 Task: Add Denco Sow Good Slant Tip Tweezers to the cart.
Action: Mouse moved to (312, 164)
Screenshot: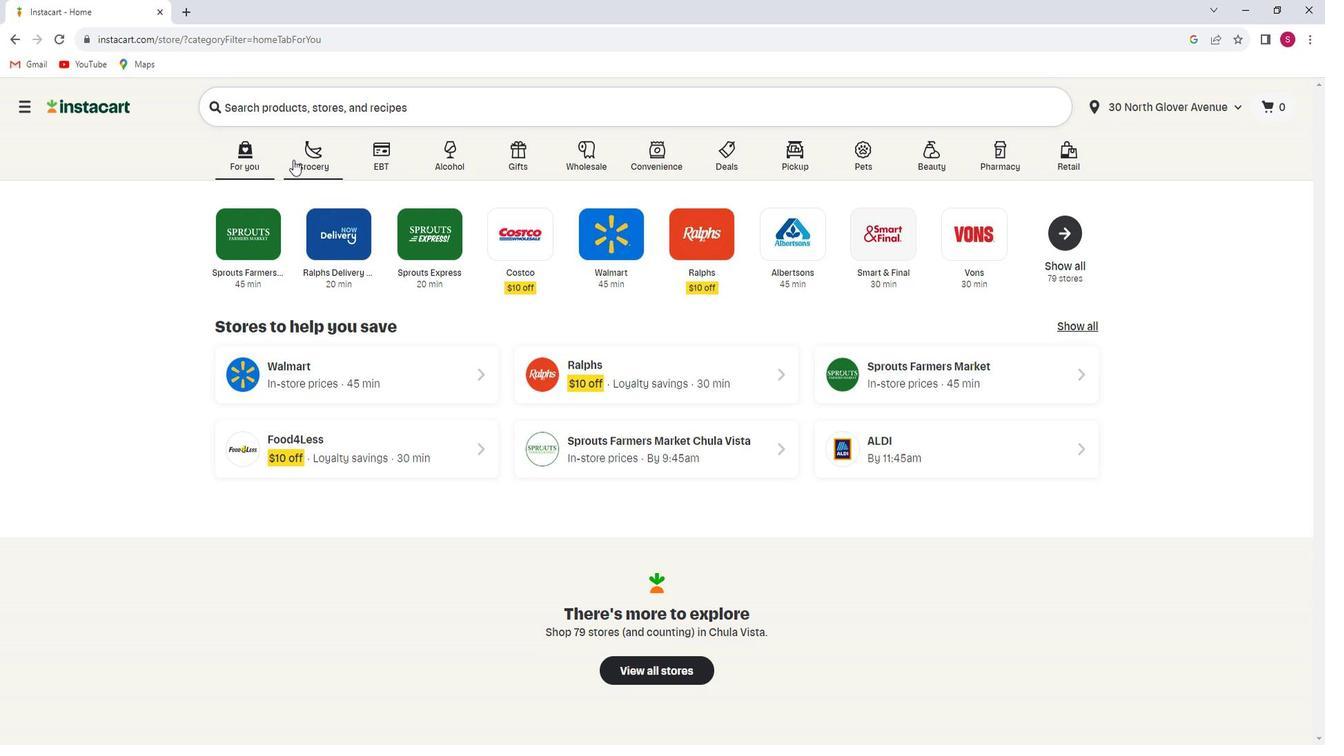 
Action: Mouse pressed left at (312, 164)
Screenshot: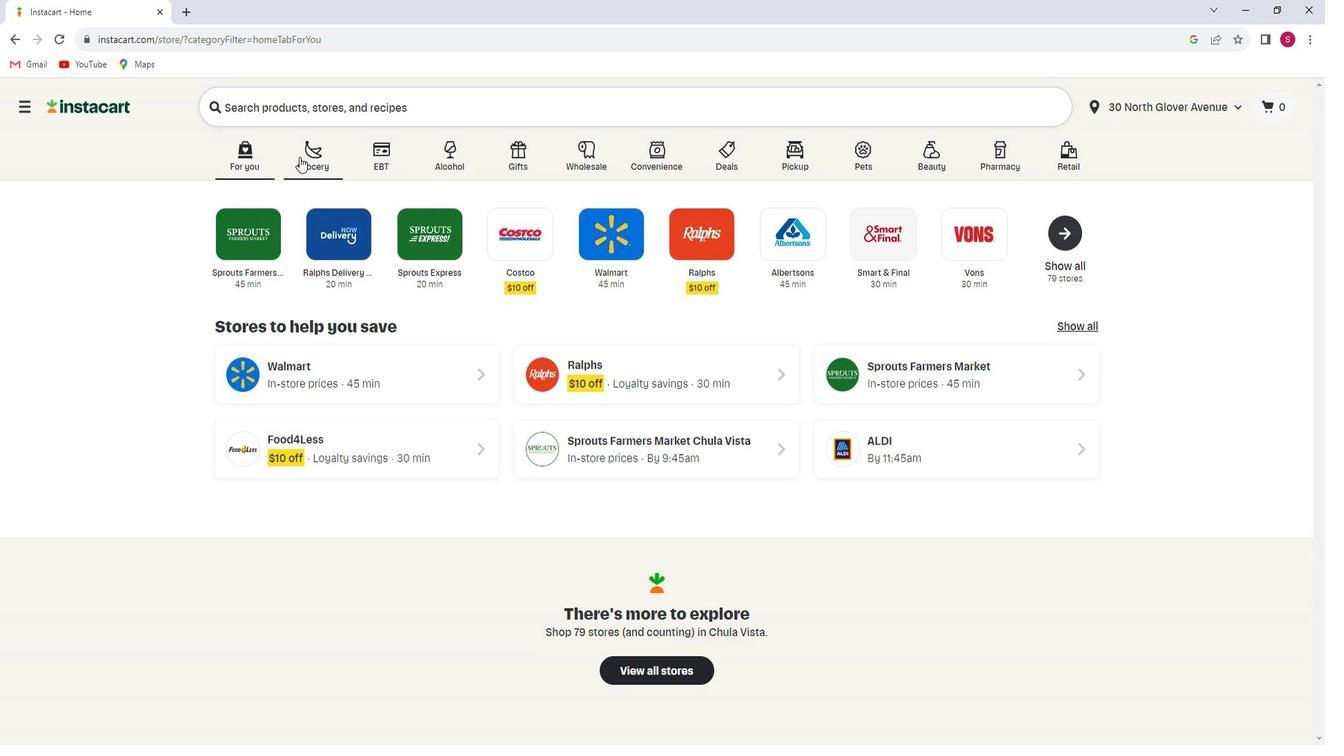 
Action: Mouse moved to (317, 403)
Screenshot: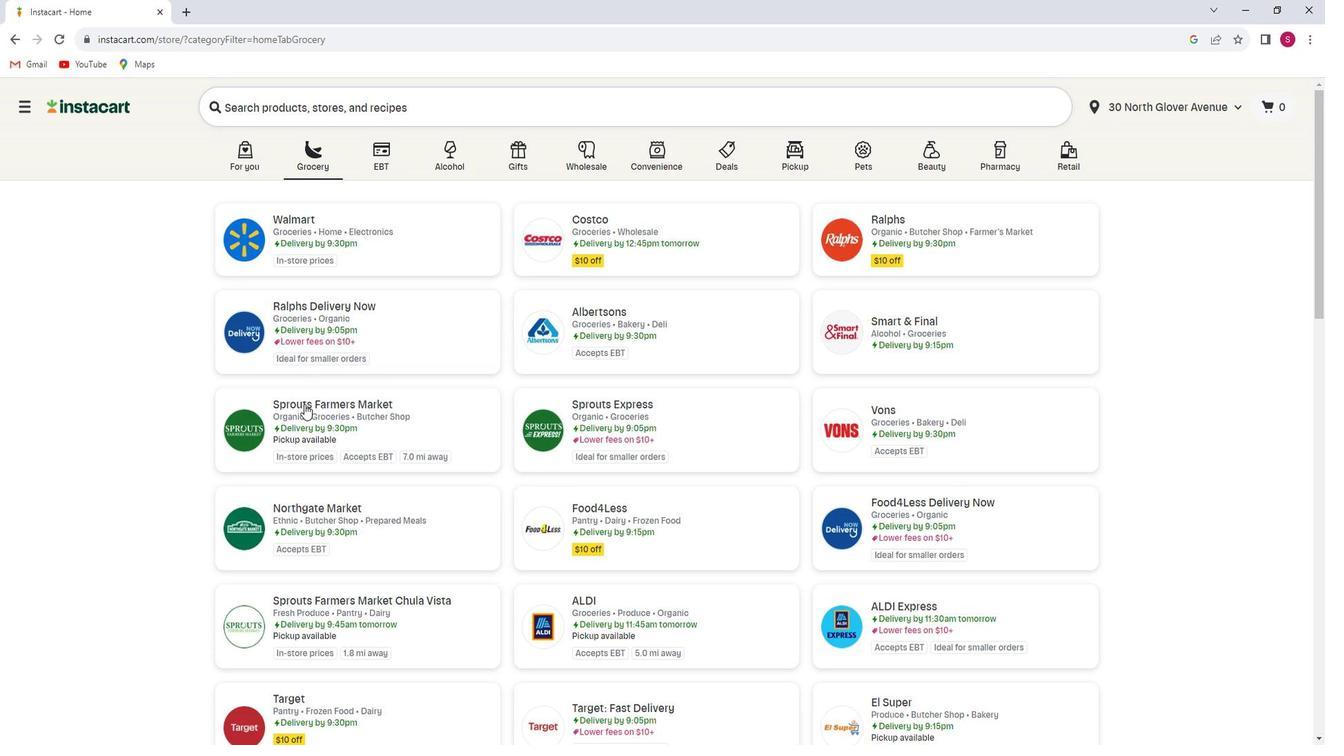 
Action: Mouse pressed left at (317, 403)
Screenshot: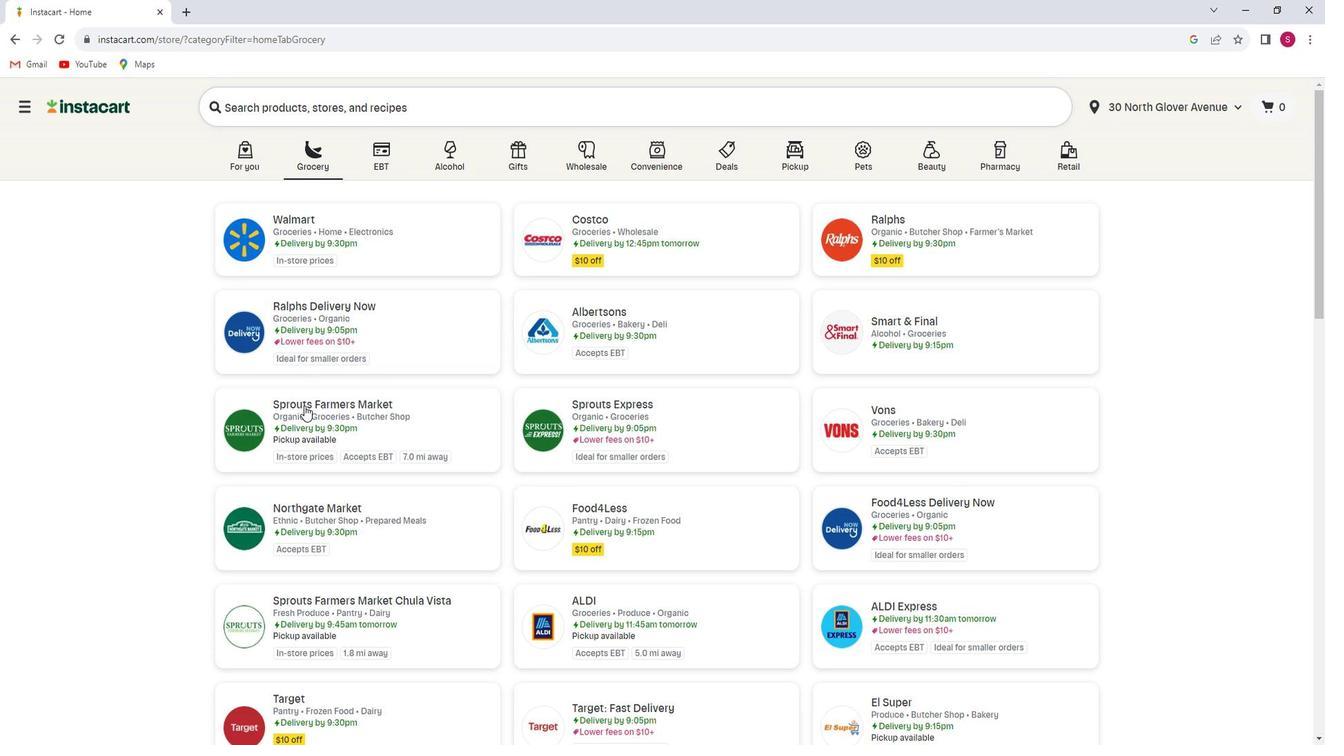 
Action: Mouse moved to (113, 502)
Screenshot: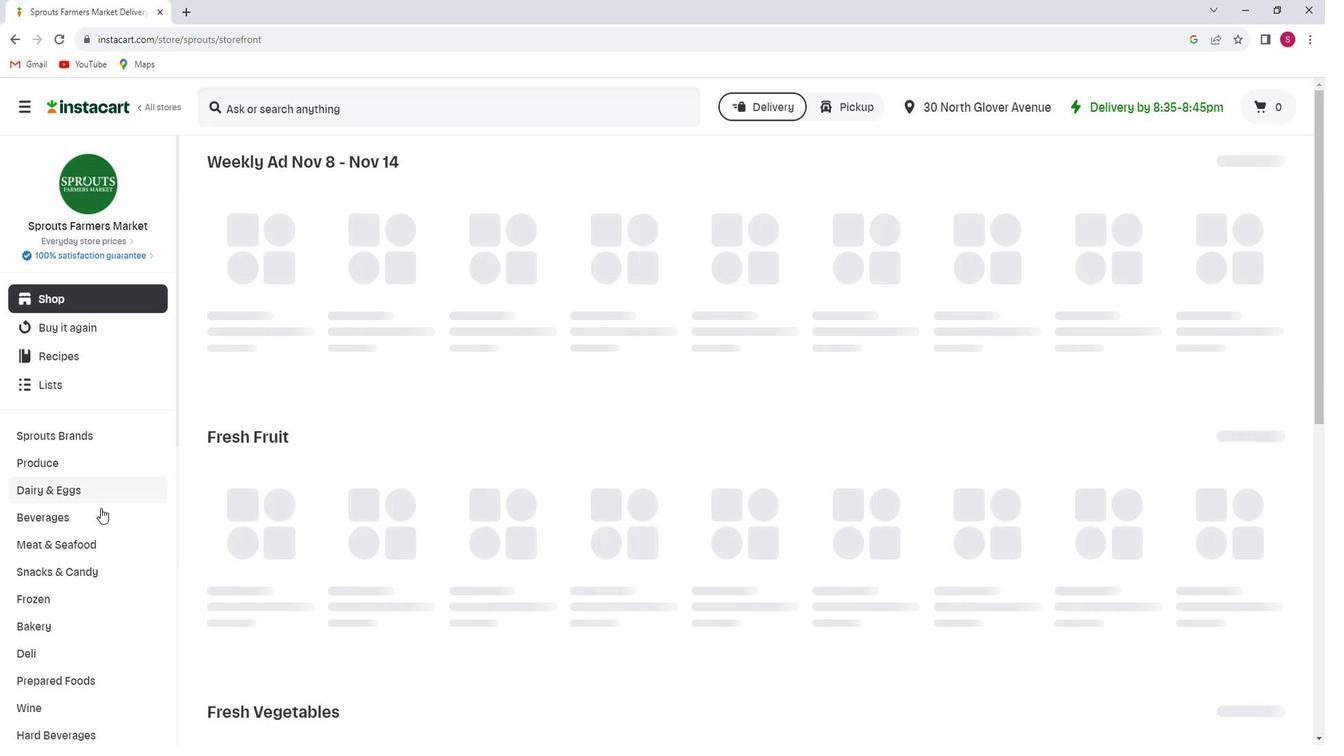 
Action: Mouse scrolled (113, 501) with delta (0, 0)
Screenshot: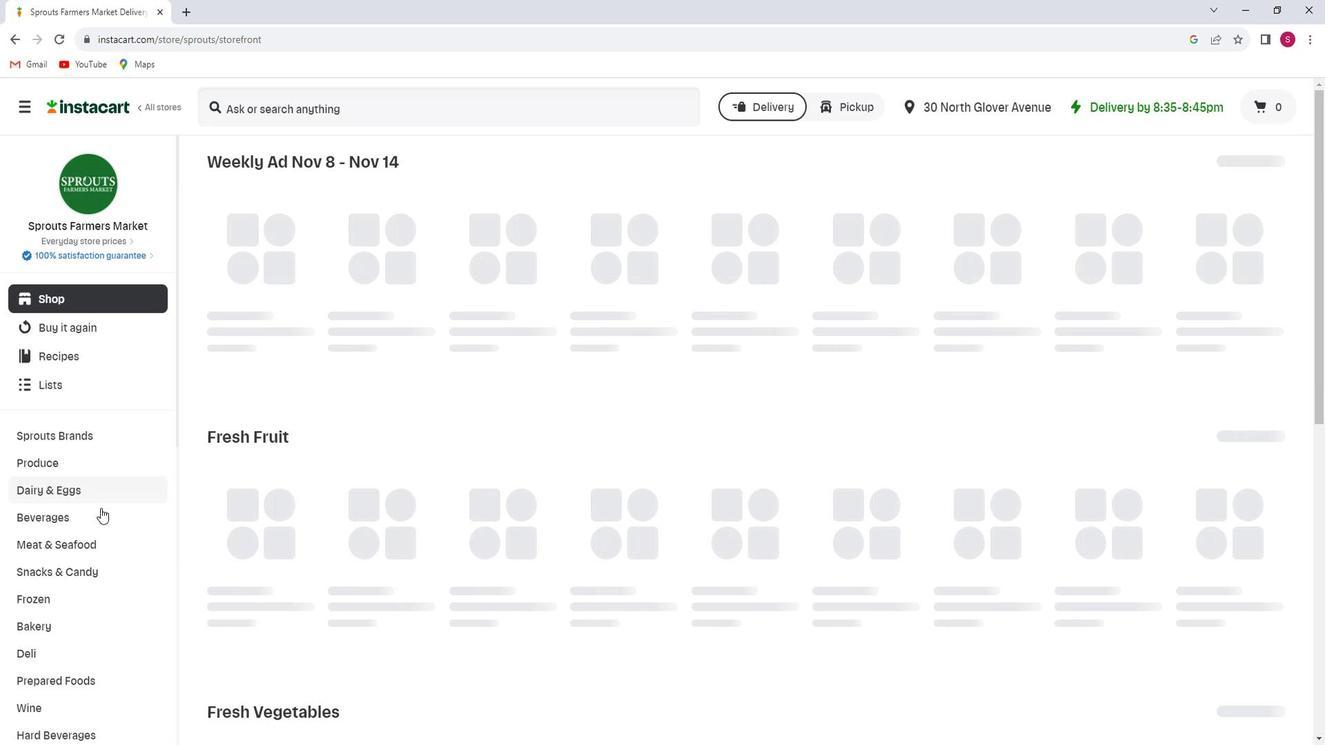 
Action: Mouse scrolled (113, 501) with delta (0, 0)
Screenshot: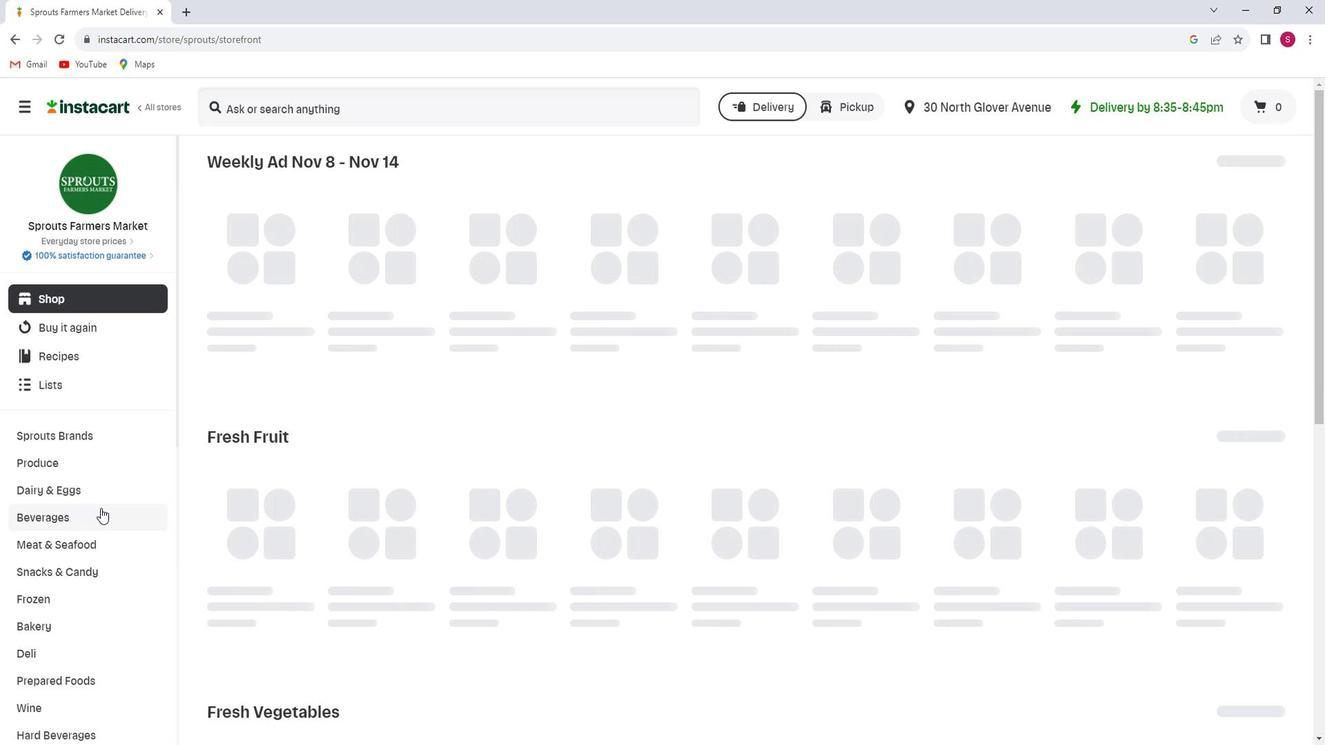
Action: Mouse scrolled (113, 501) with delta (0, 0)
Screenshot: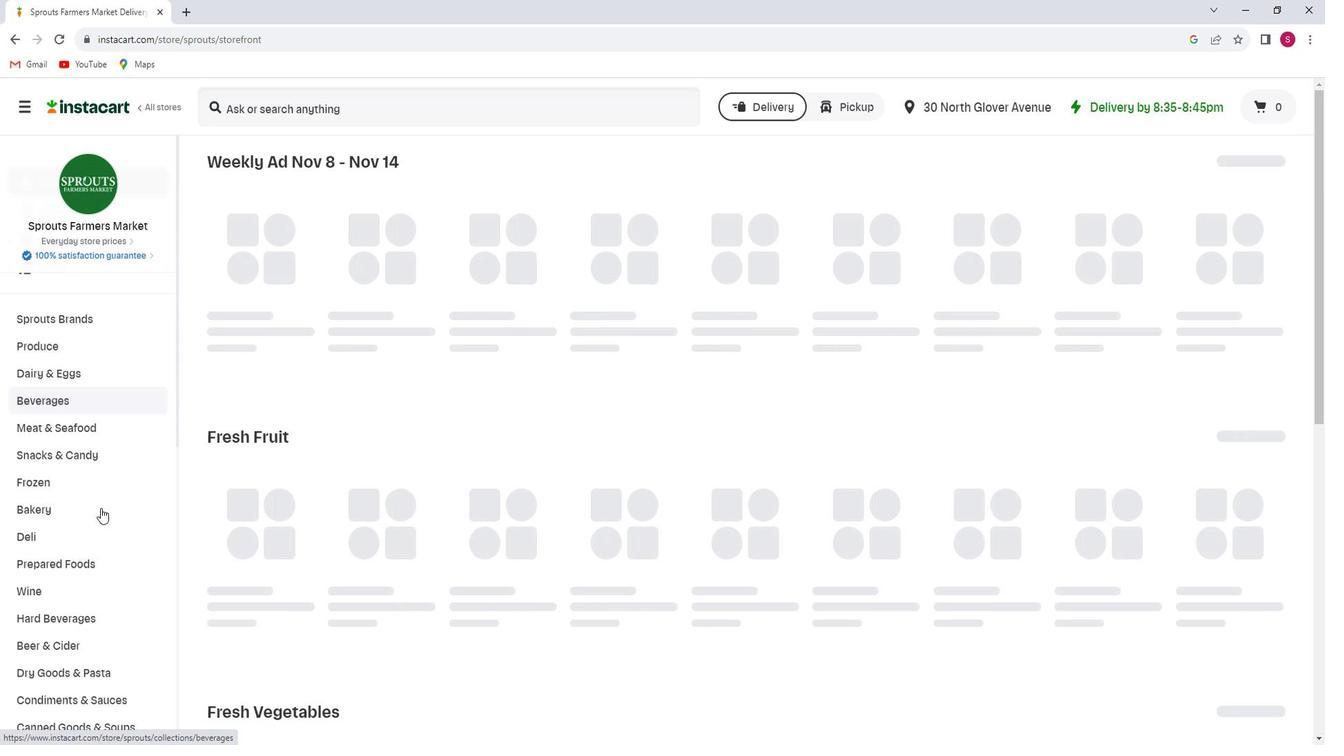 
Action: Mouse scrolled (113, 501) with delta (0, 0)
Screenshot: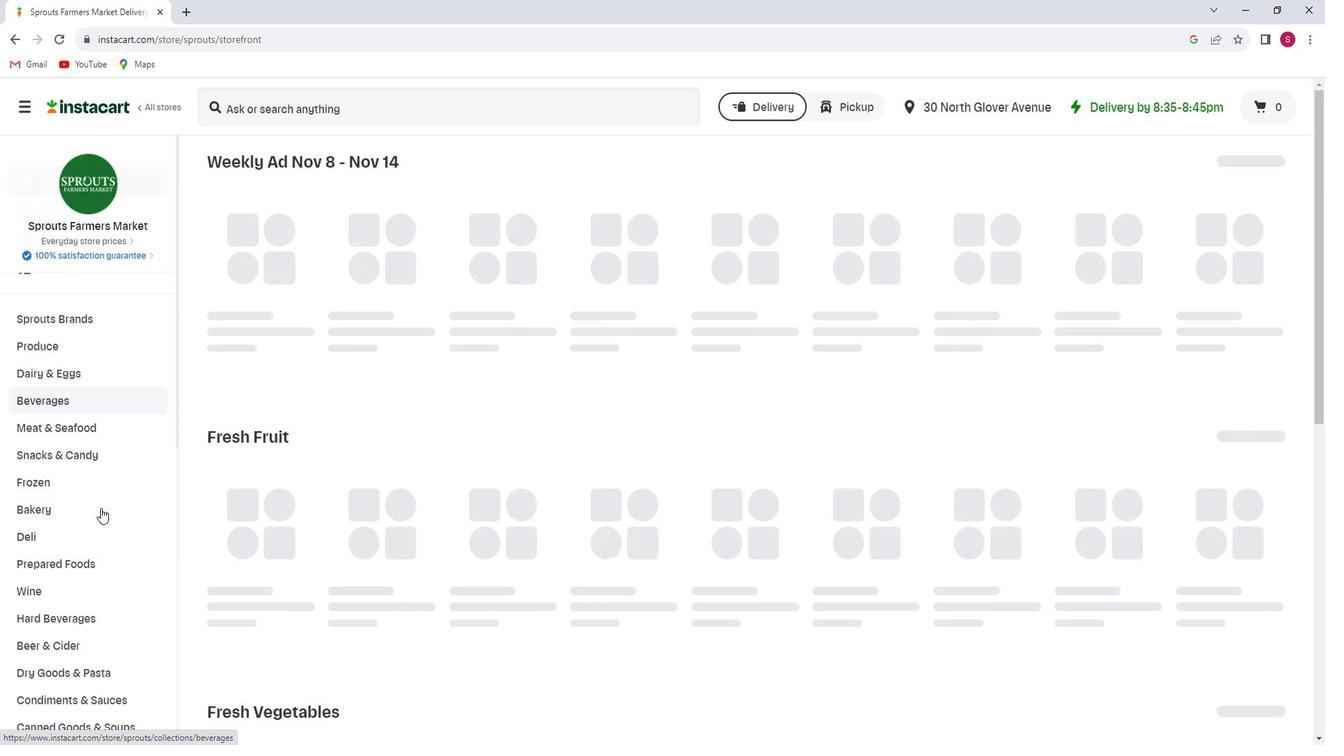 
Action: Mouse scrolled (113, 501) with delta (0, 0)
Screenshot: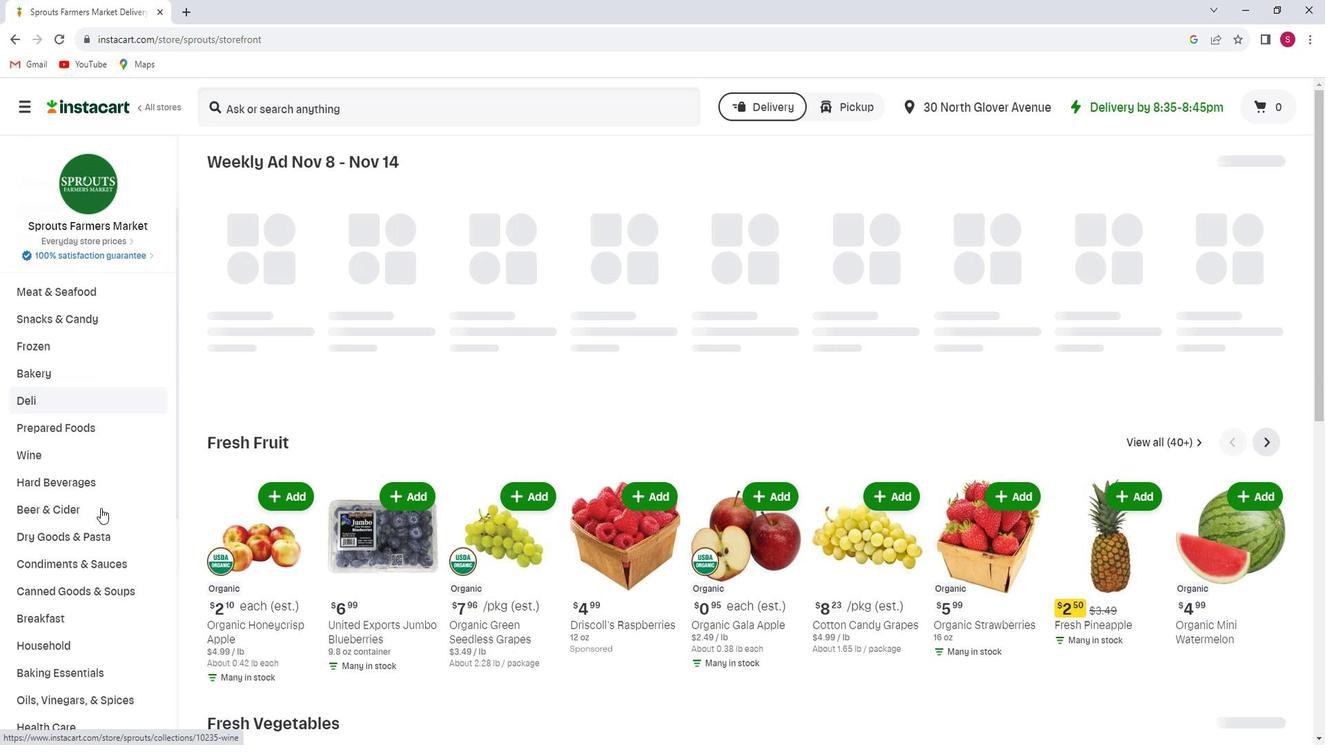 
Action: Mouse scrolled (113, 501) with delta (0, 0)
Screenshot: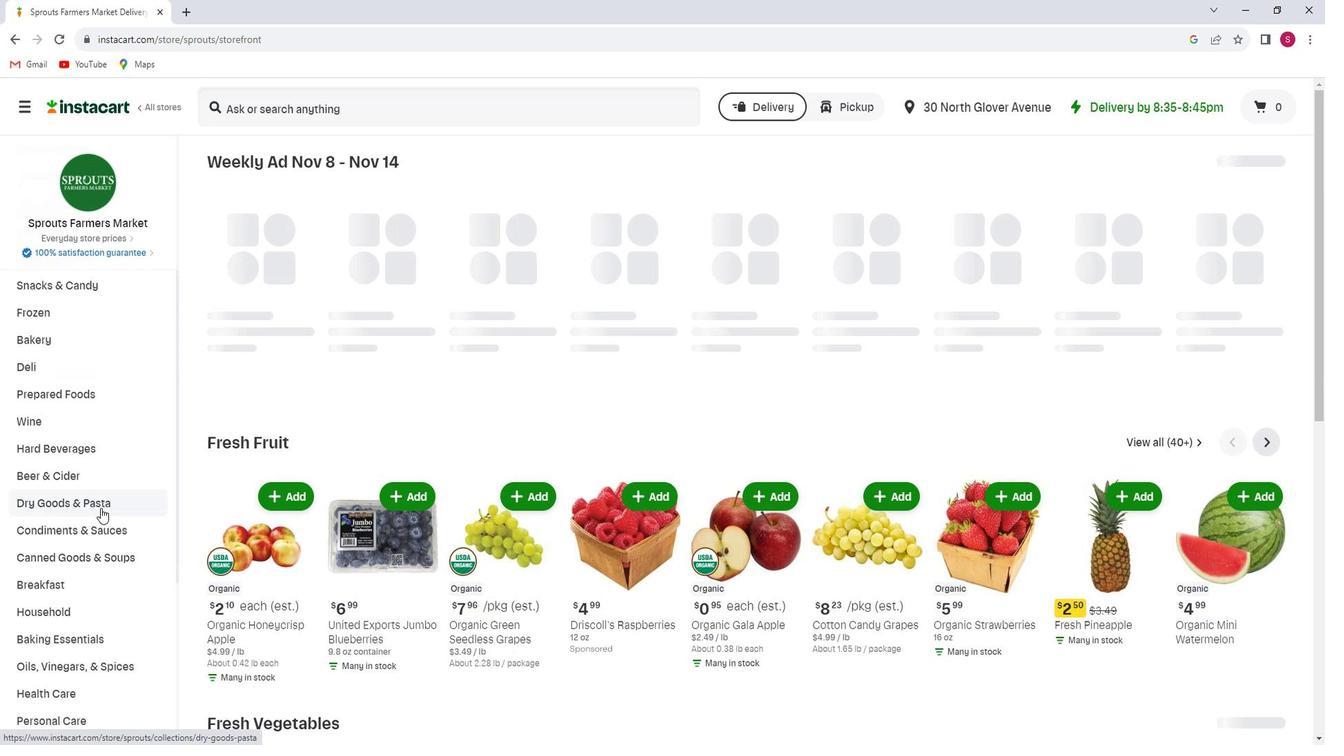 
Action: Mouse scrolled (113, 501) with delta (0, 0)
Screenshot: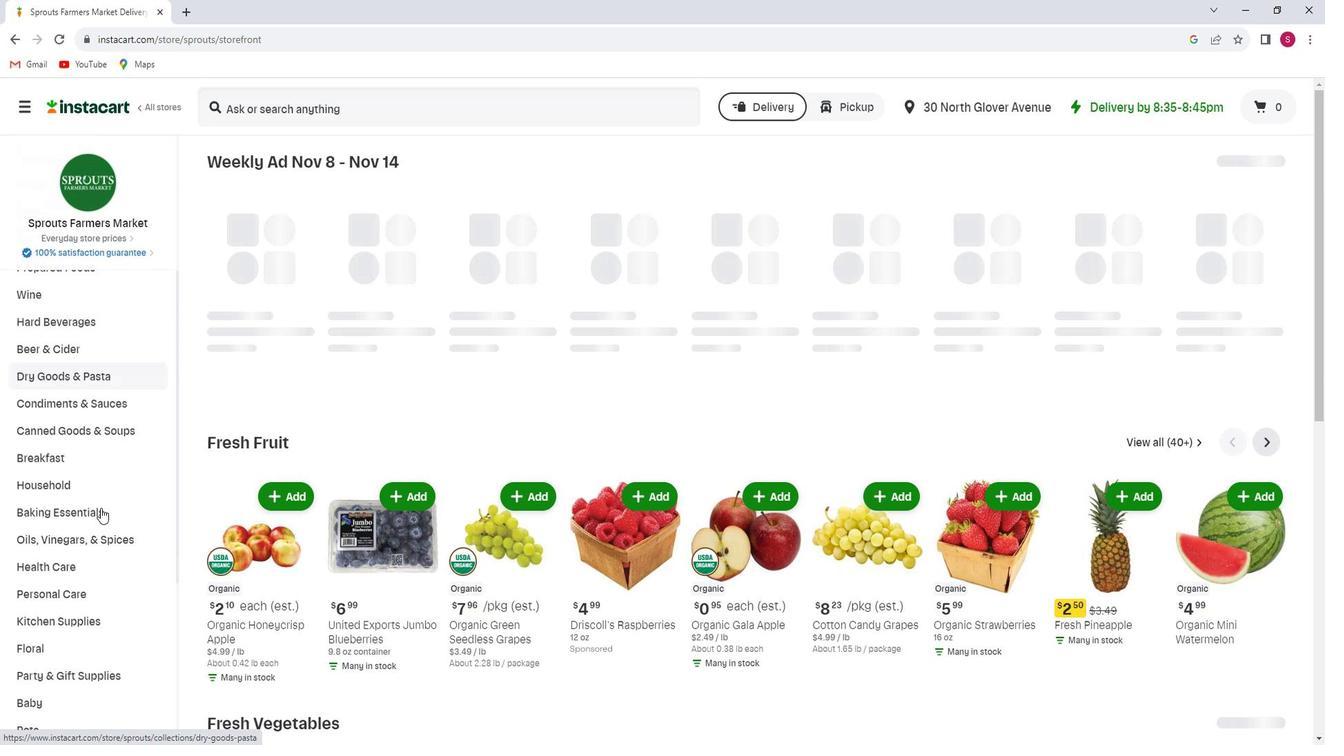 
Action: Mouse scrolled (113, 501) with delta (0, 0)
Screenshot: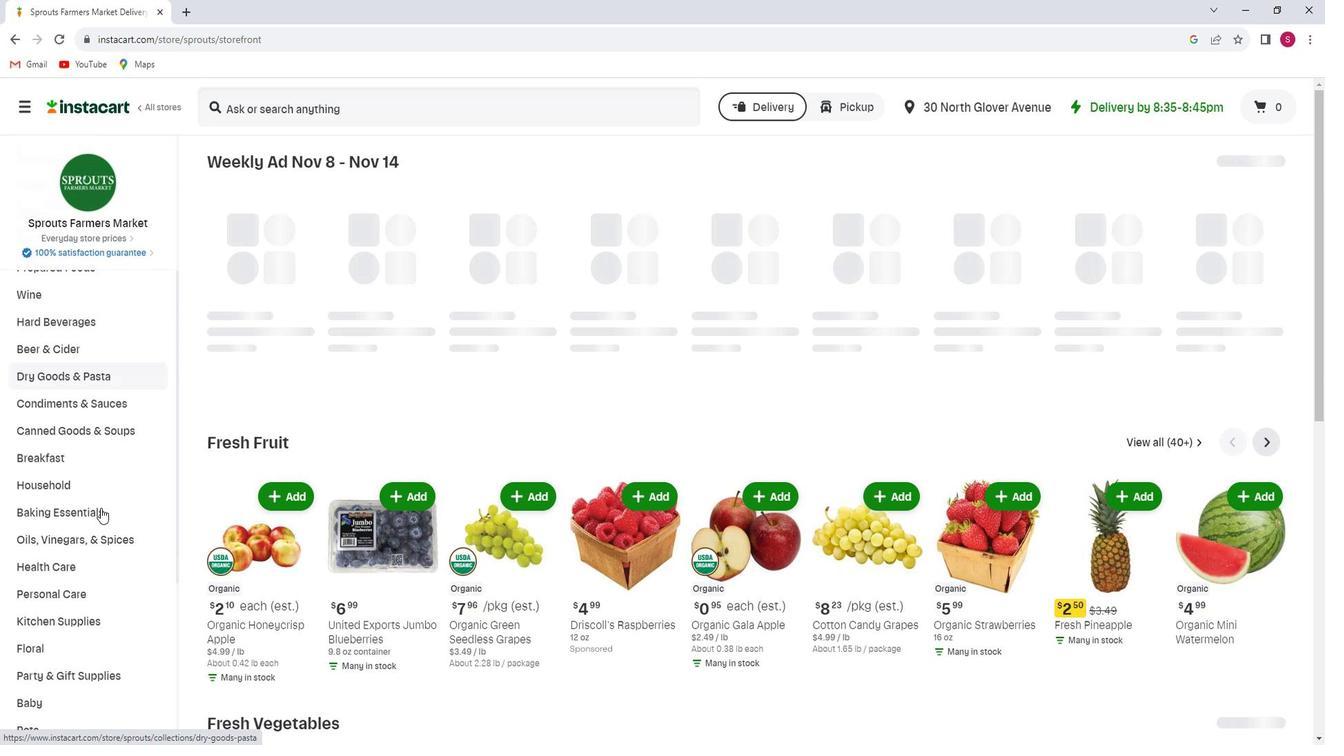 
Action: Mouse scrolled (113, 501) with delta (0, 0)
Screenshot: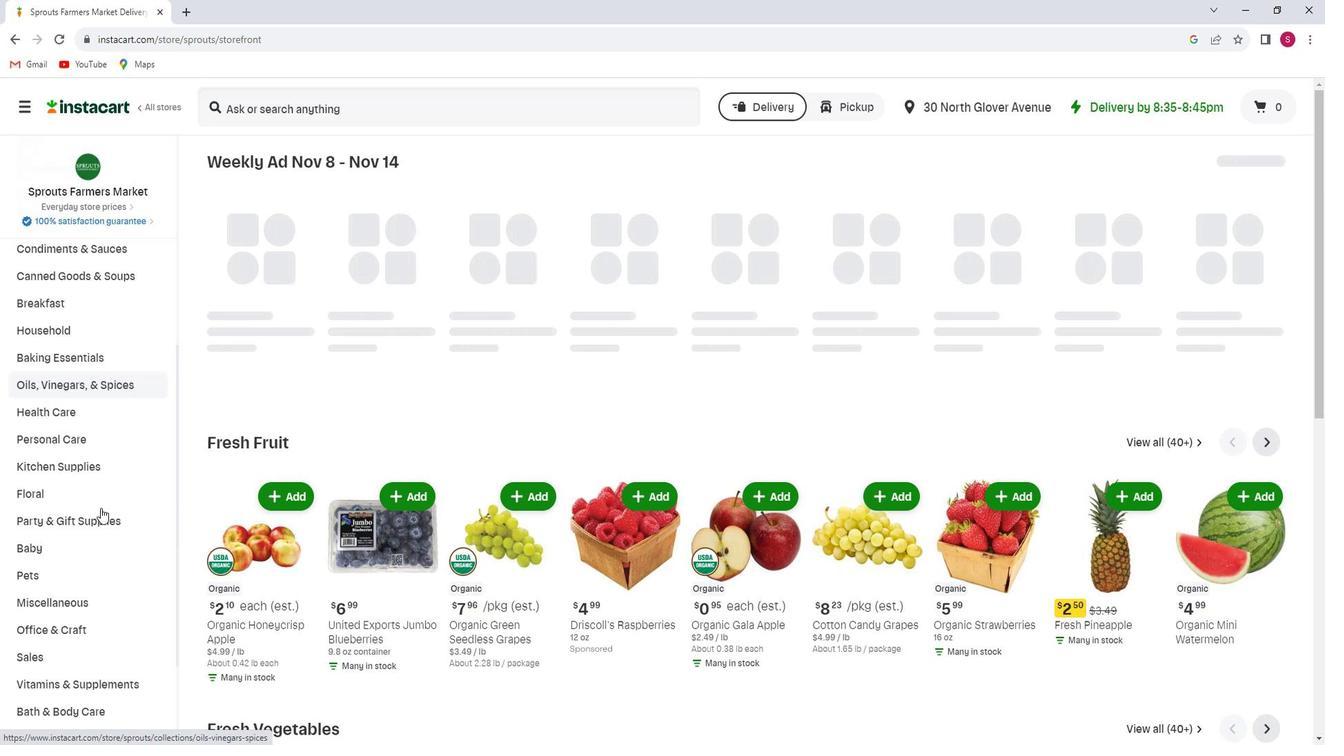 
Action: Mouse scrolled (113, 501) with delta (0, 0)
Screenshot: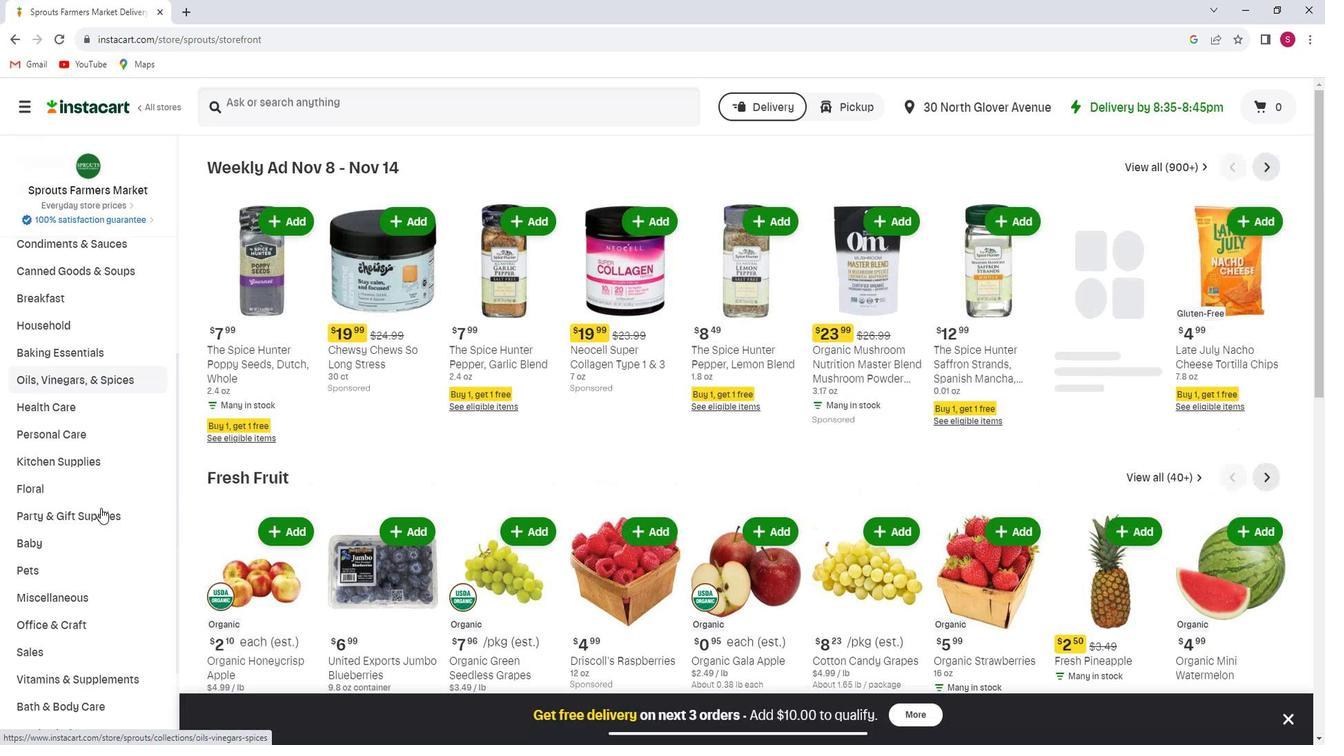
Action: Mouse scrolled (113, 501) with delta (0, 0)
Screenshot: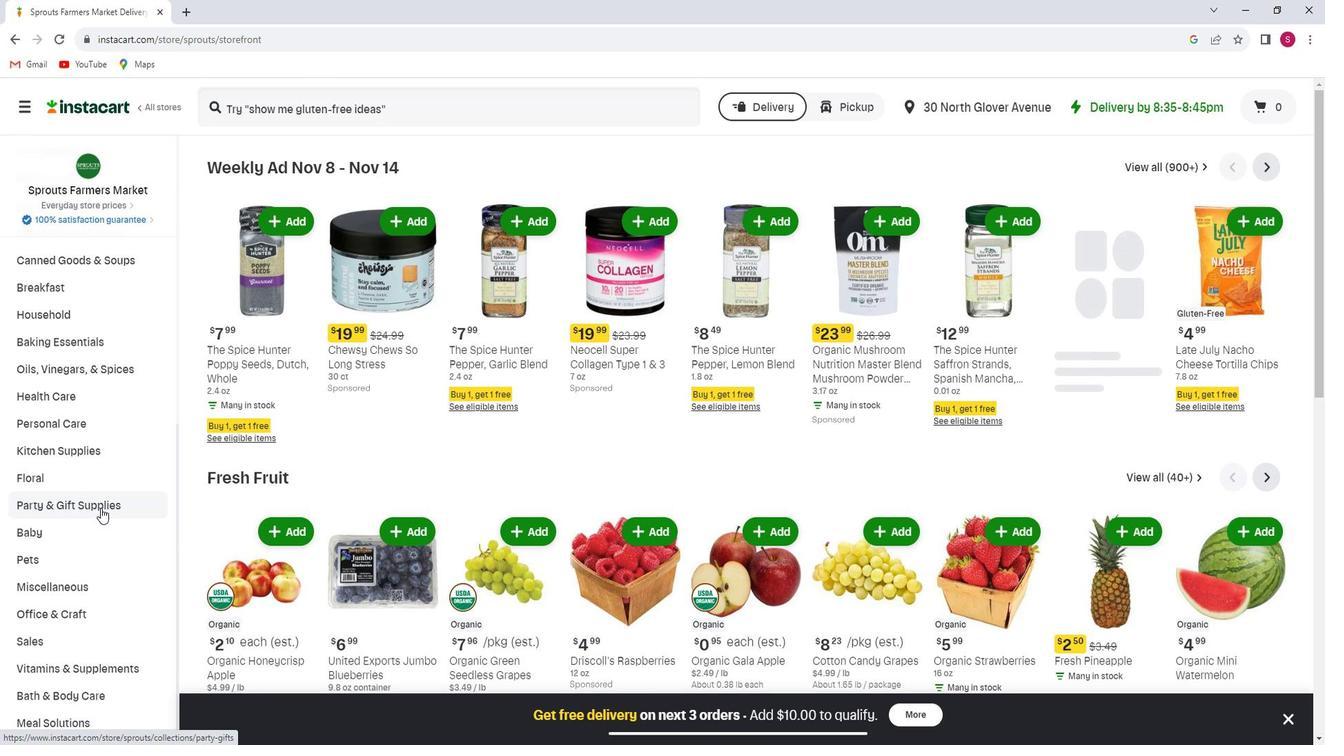 
Action: Mouse moved to (125, 423)
Screenshot: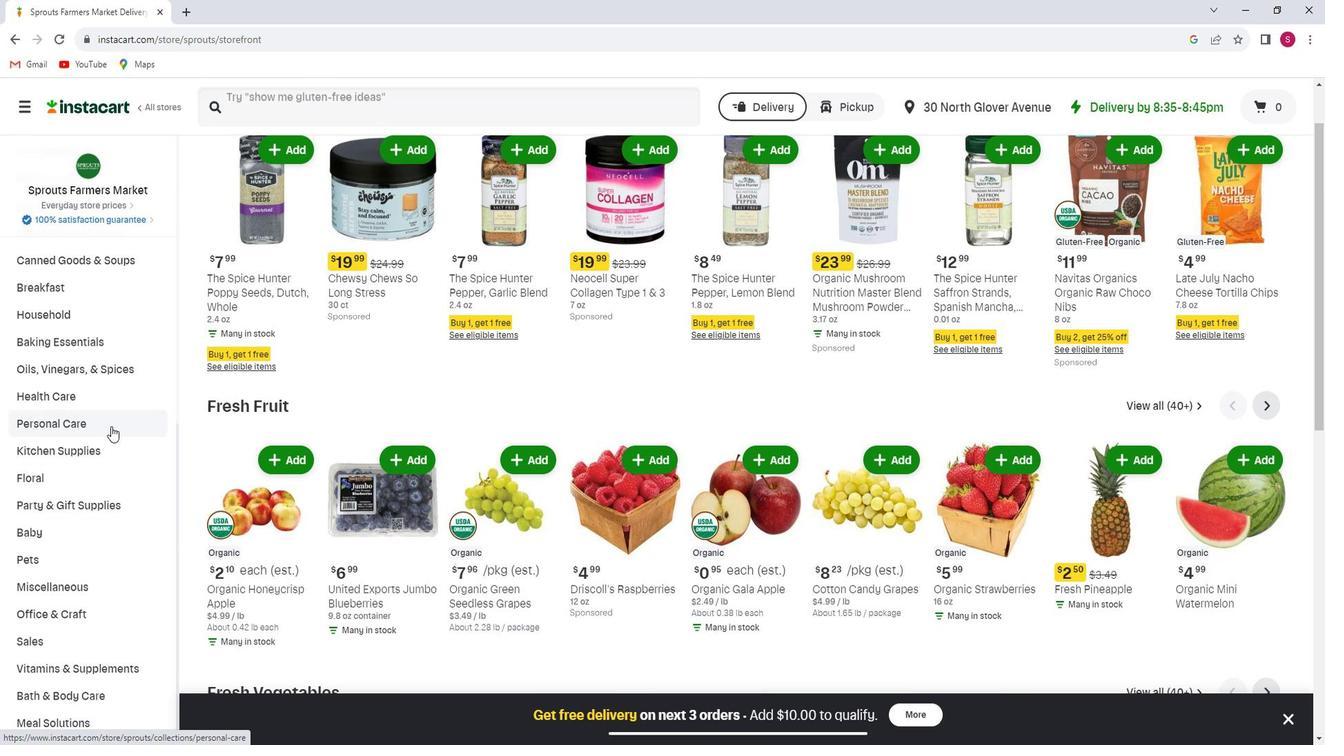 
Action: Mouse pressed left at (125, 423)
Screenshot: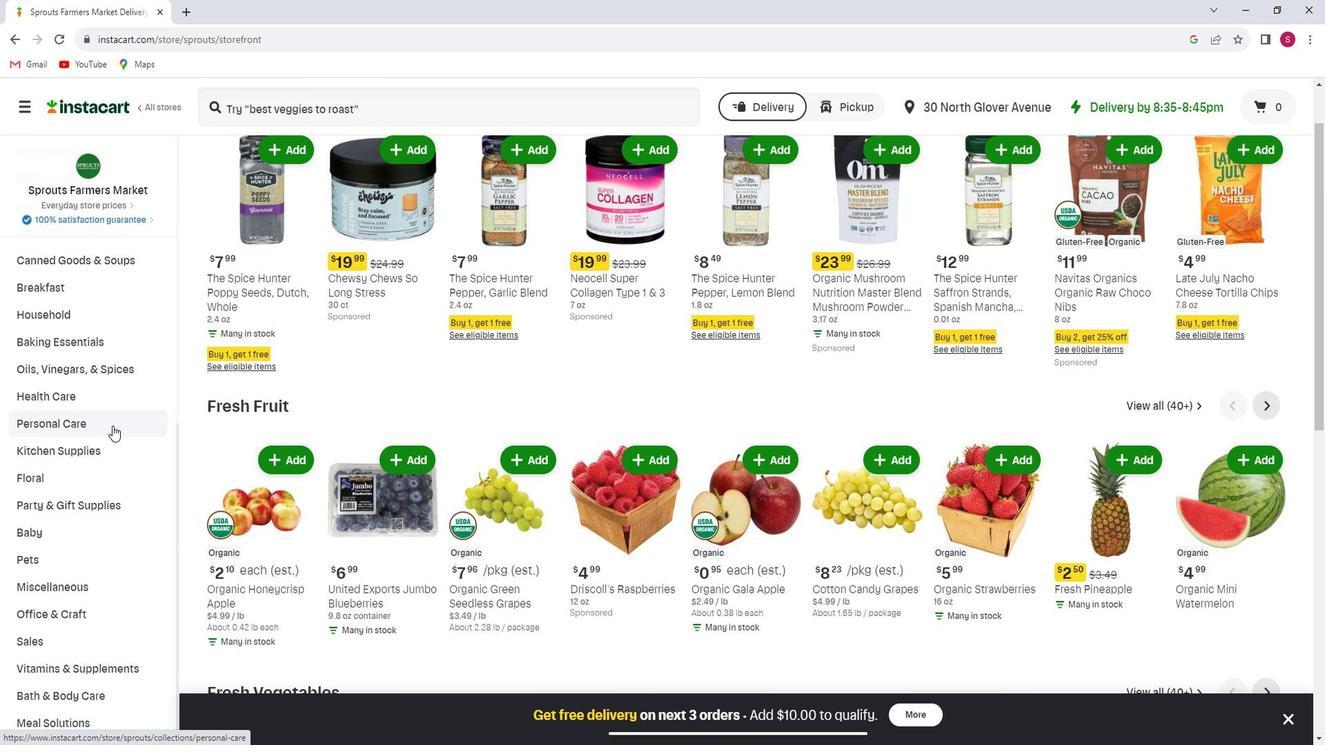 
Action: Mouse moved to (1203, 211)
Screenshot: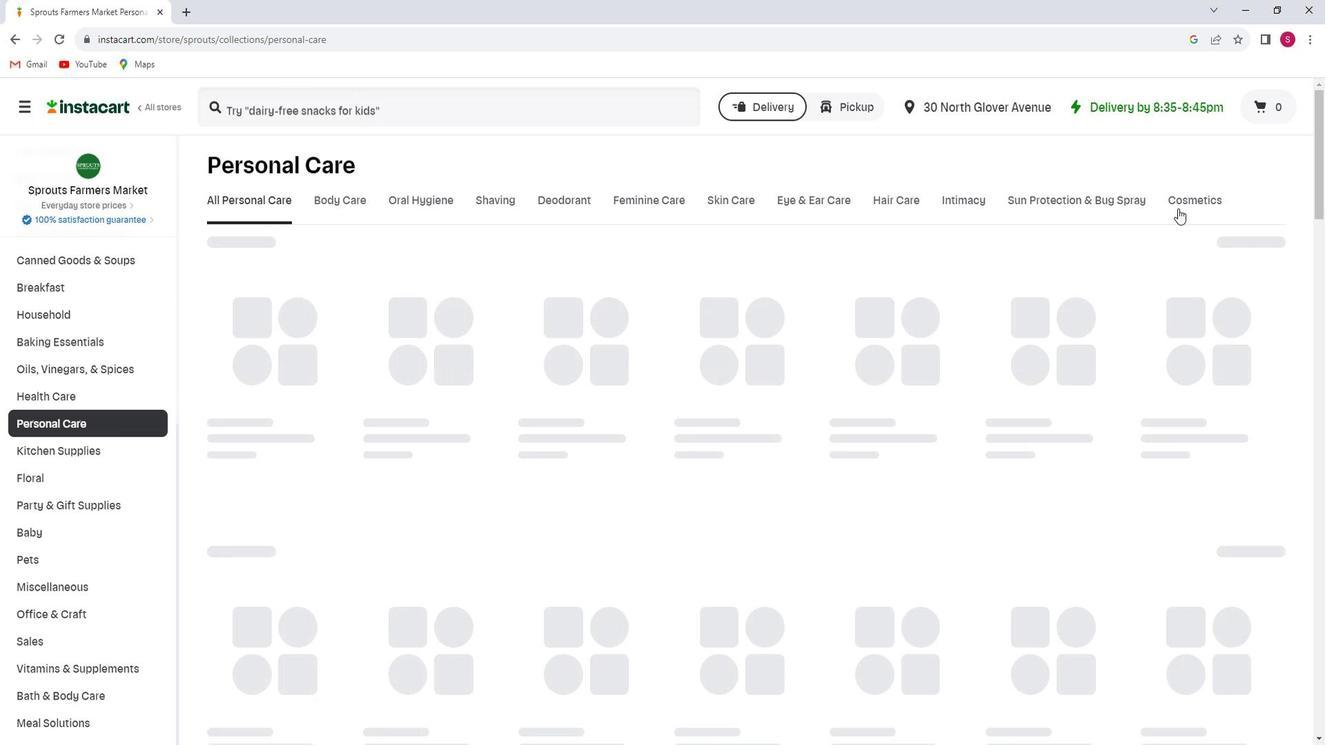 
Action: Mouse pressed left at (1203, 211)
Screenshot: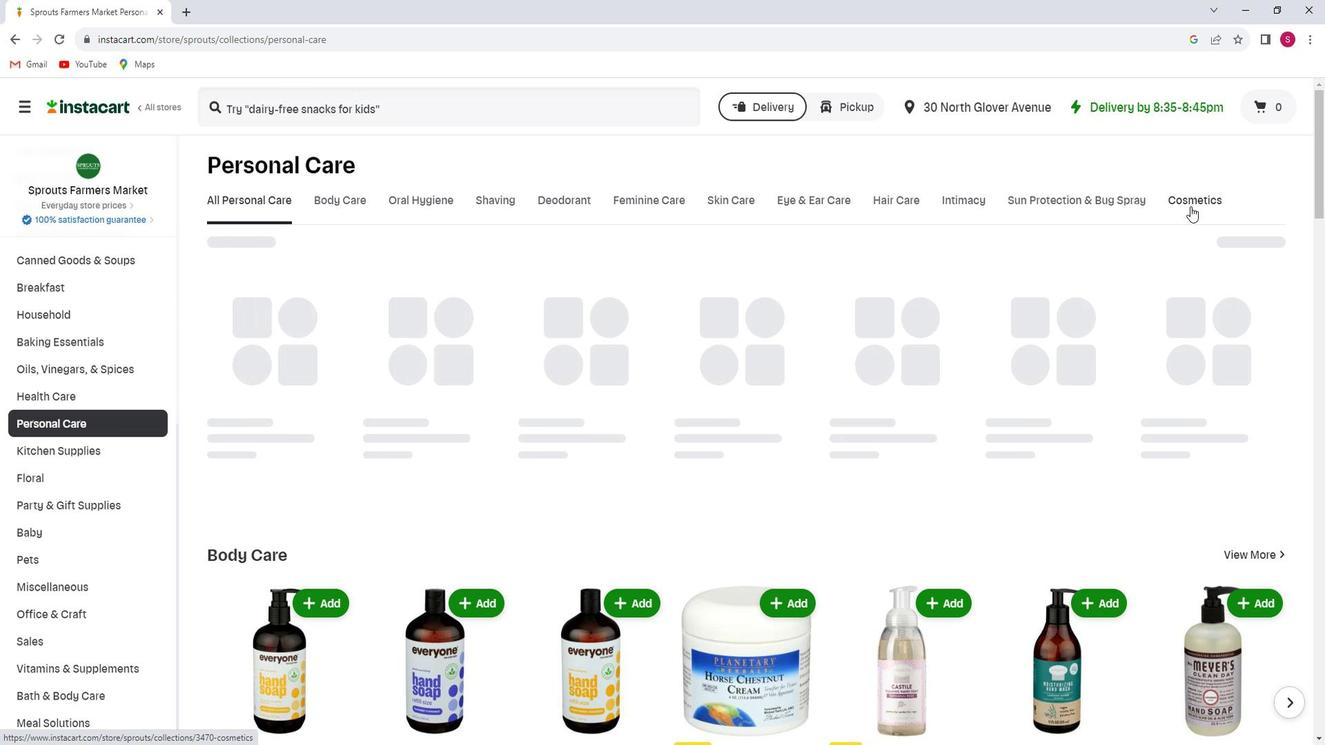 
Action: Mouse moved to (339, 258)
Screenshot: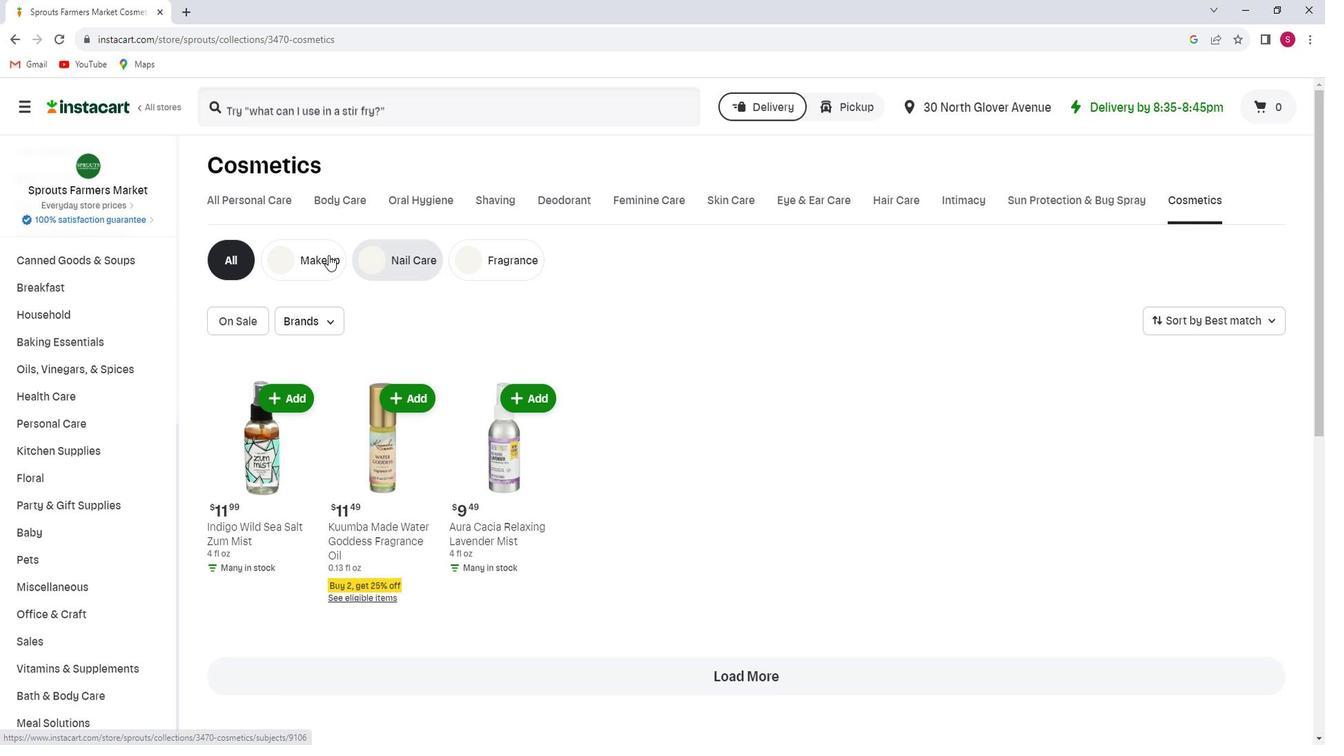 
Action: Mouse pressed left at (339, 258)
Screenshot: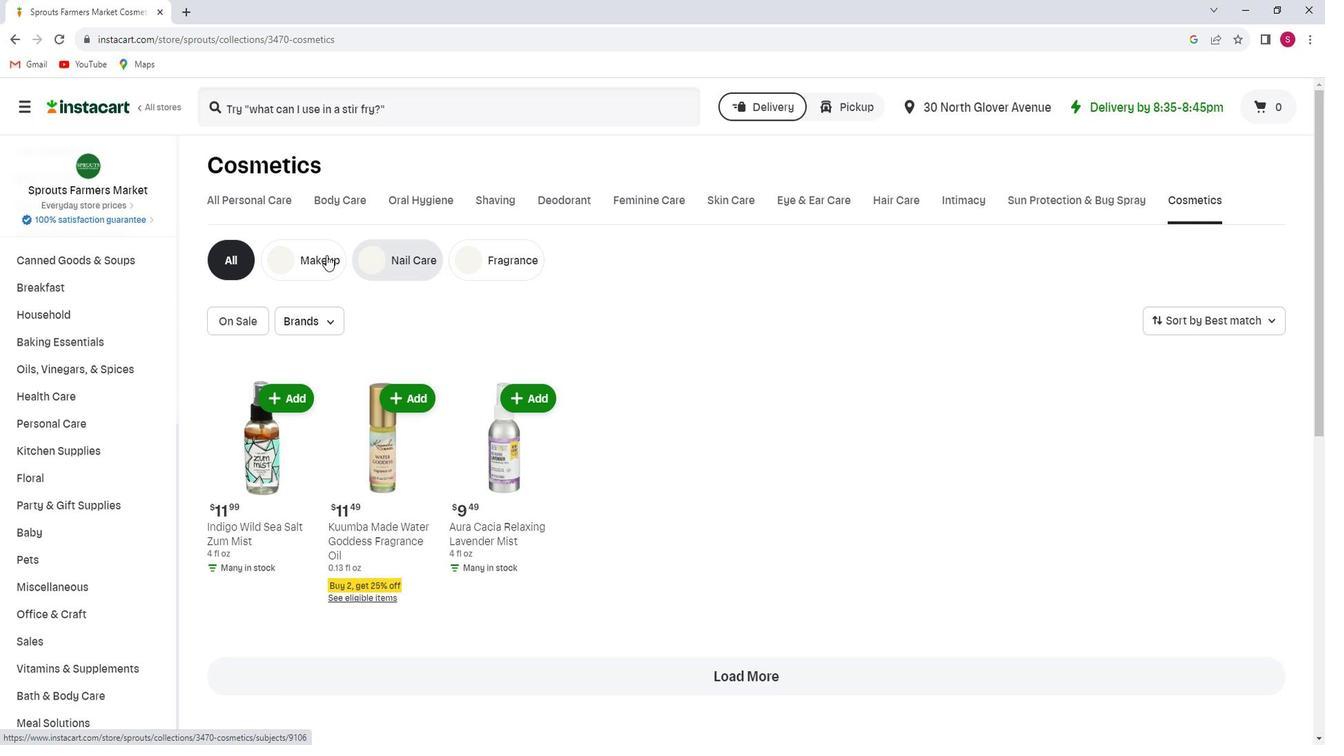 
Action: Mouse moved to (375, 117)
Screenshot: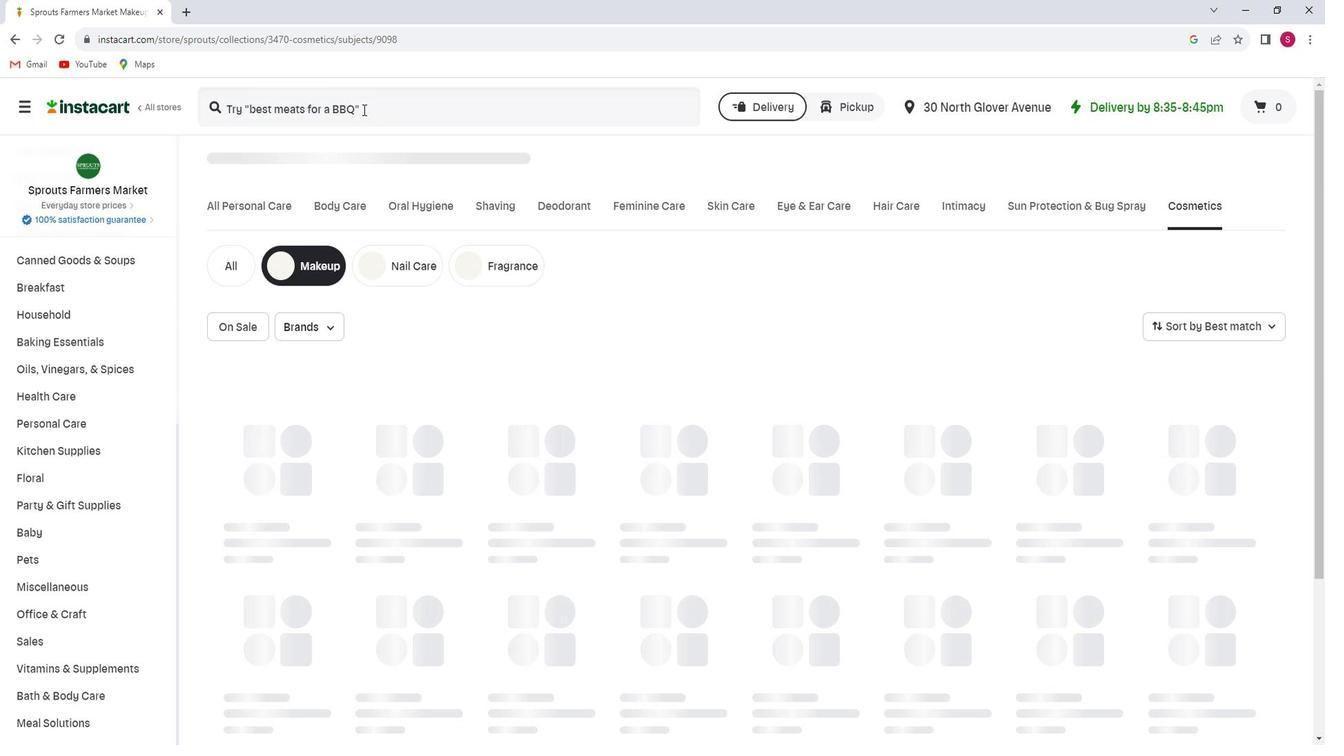 
Action: Mouse pressed left at (375, 117)
Screenshot: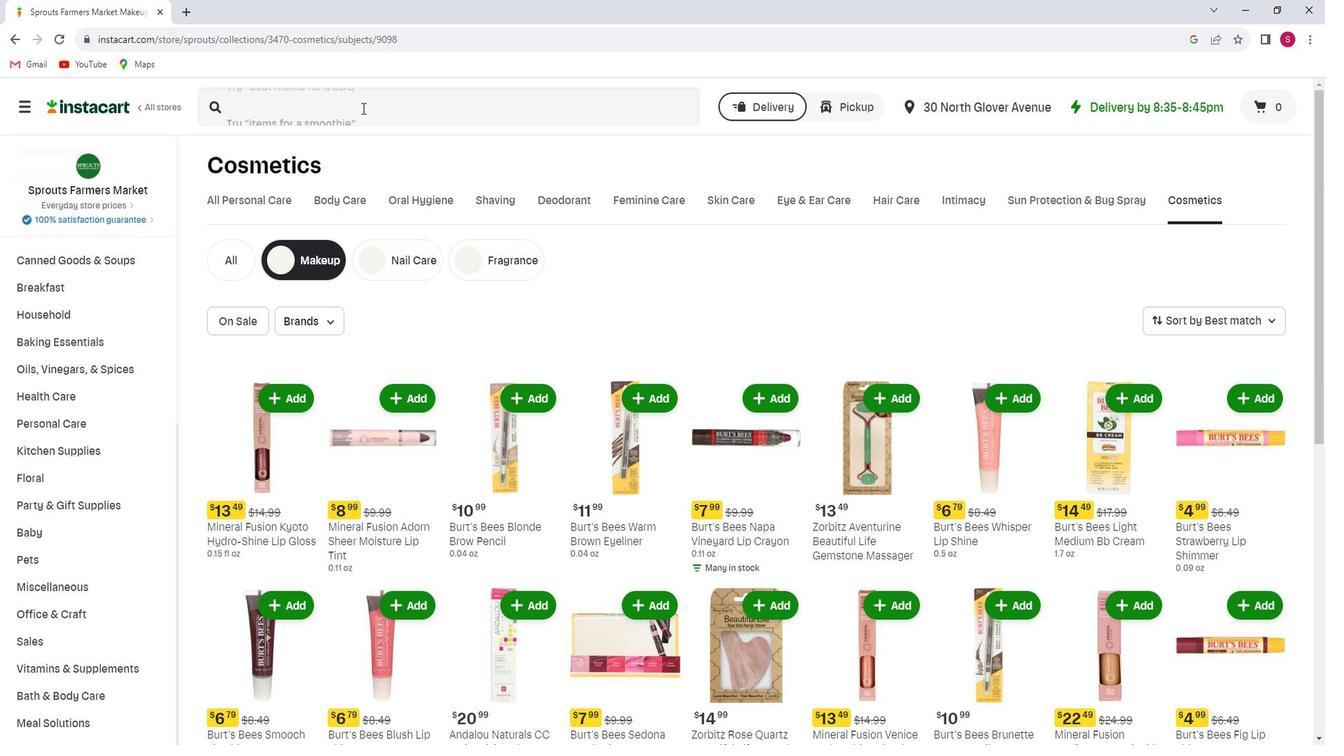 
Action: Key pressed <Key.shift>Denco<Key.space><Key.shift>sow<Key.space><Key.shift>Good<Key.space><Key.shift>Slant<Key.space><Key.shift>Tip<Key.space><Key.shift>Tweezers<Key.enter>
Screenshot: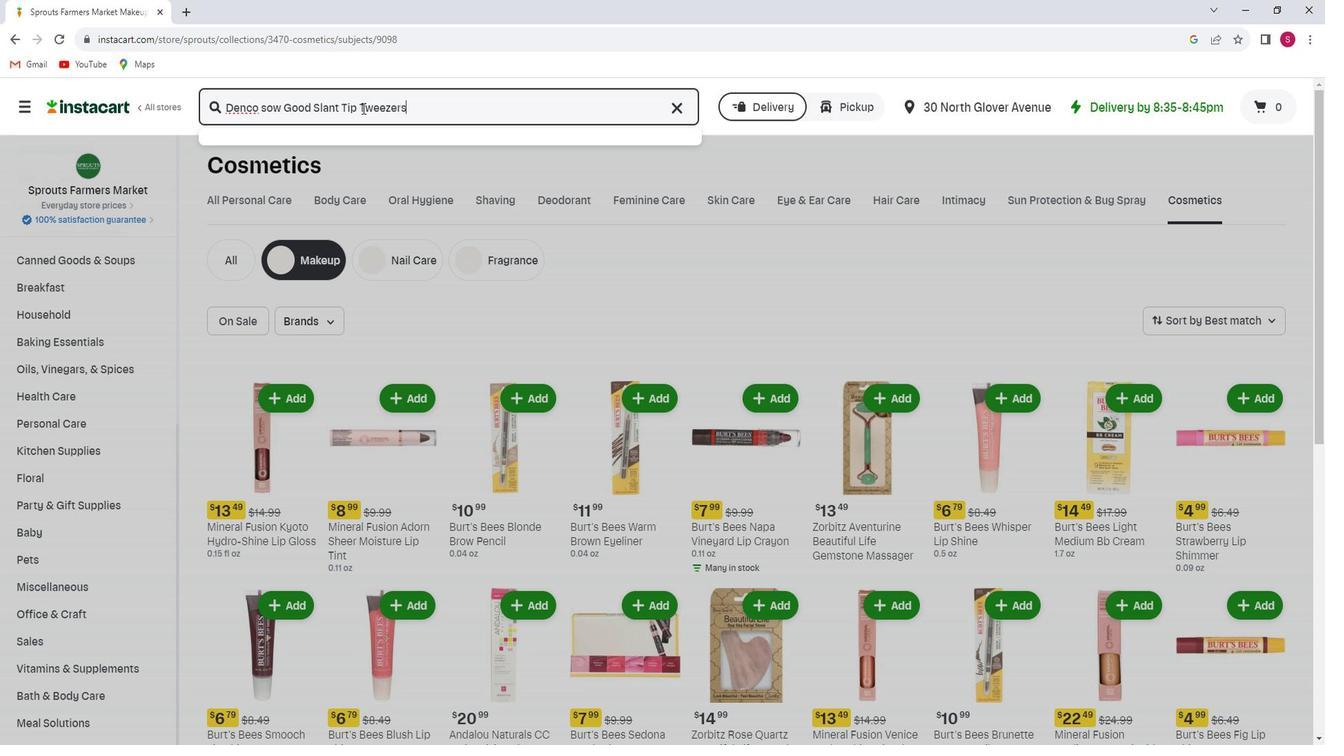 
Action: Mouse moved to (392, 216)
Screenshot: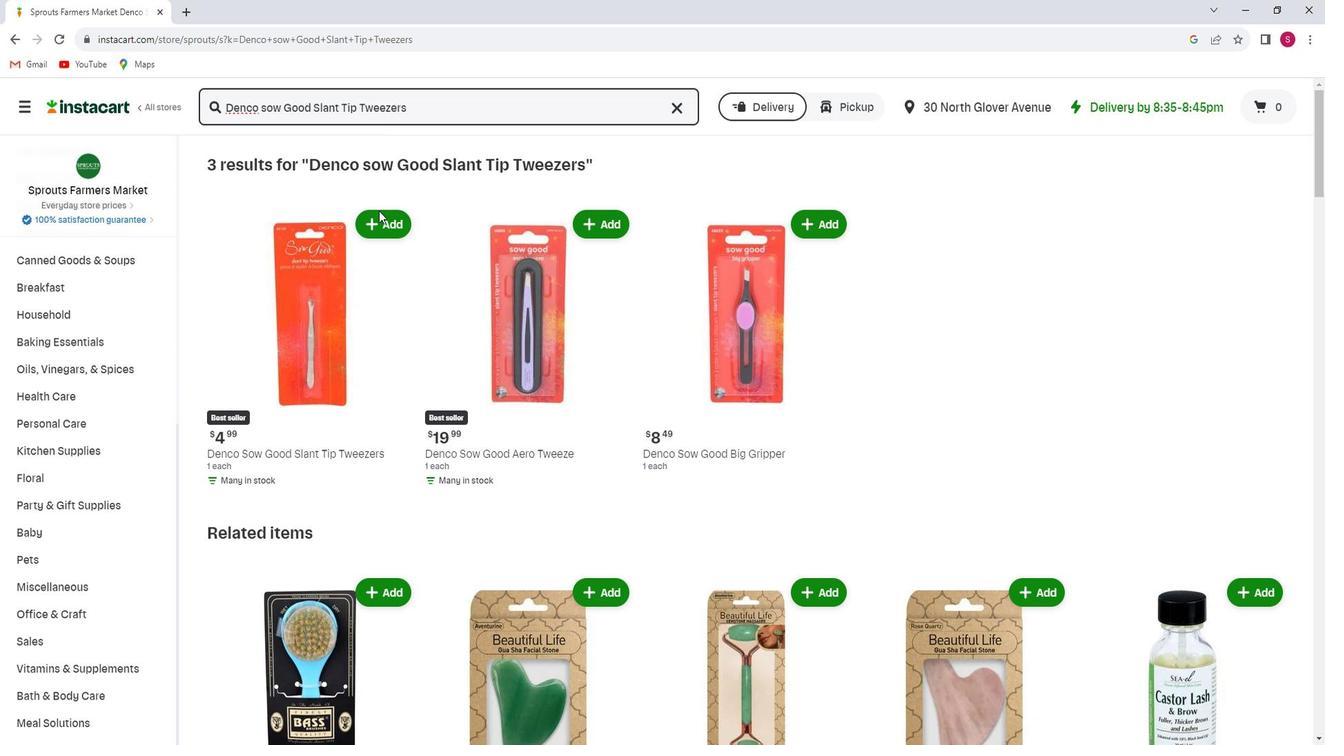 
Action: Mouse pressed left at (392, 216)
Screenshot: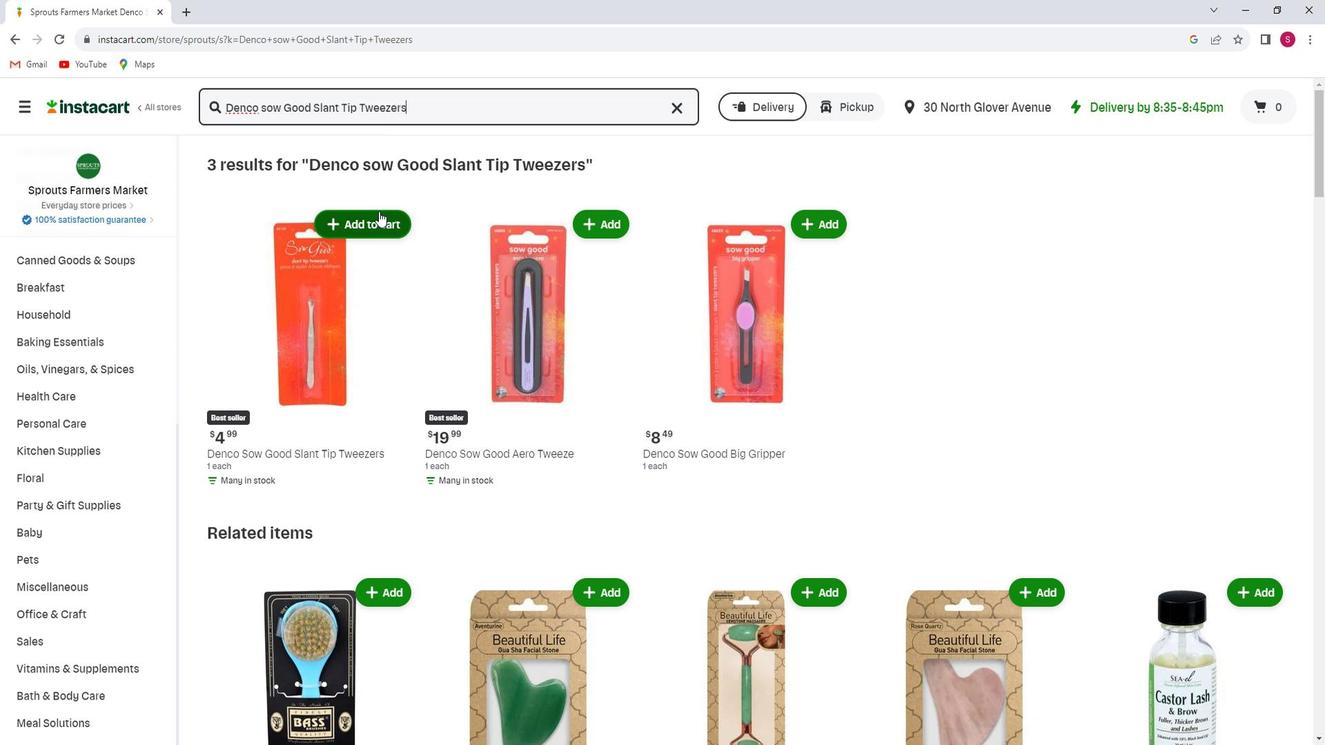 
Action: Mouse moved to (403, 305)
Screenshot: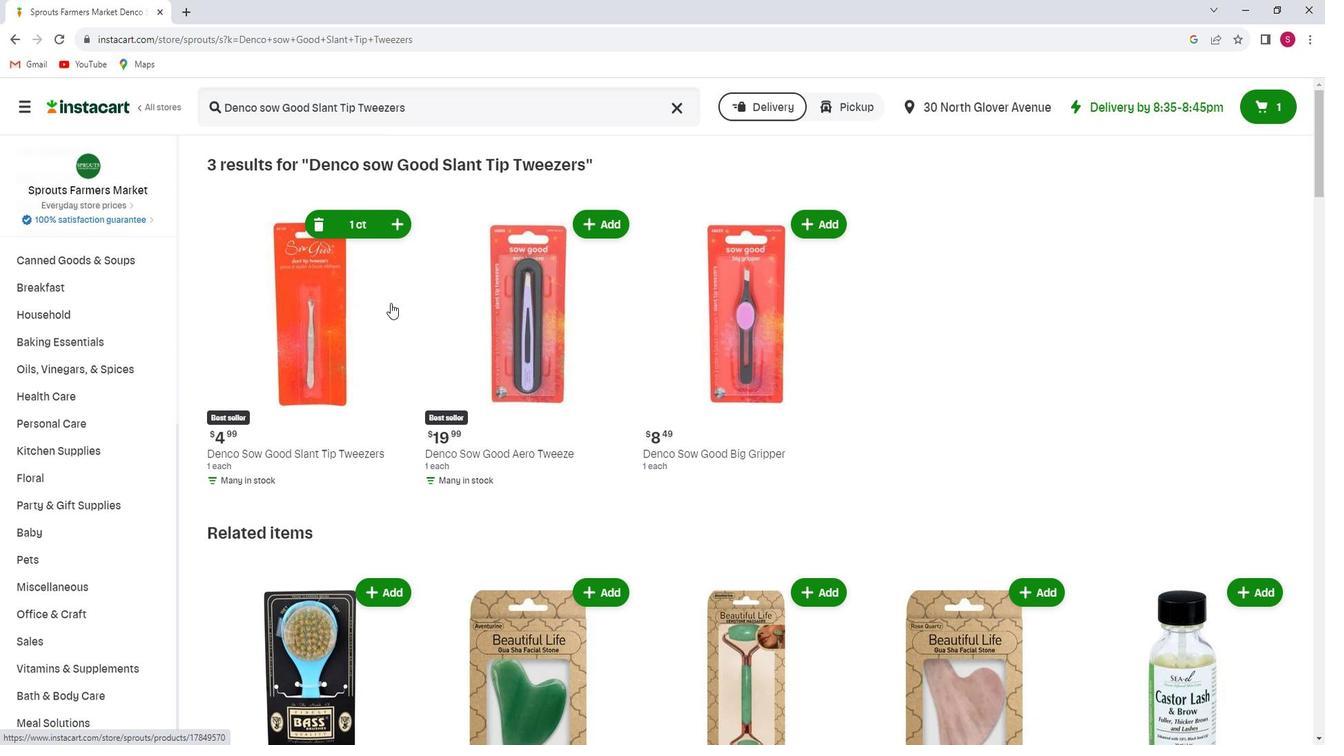 
